 Task: Select enviroment as the cause.
Action: Mouse moved to (704, 69)
Screenshot: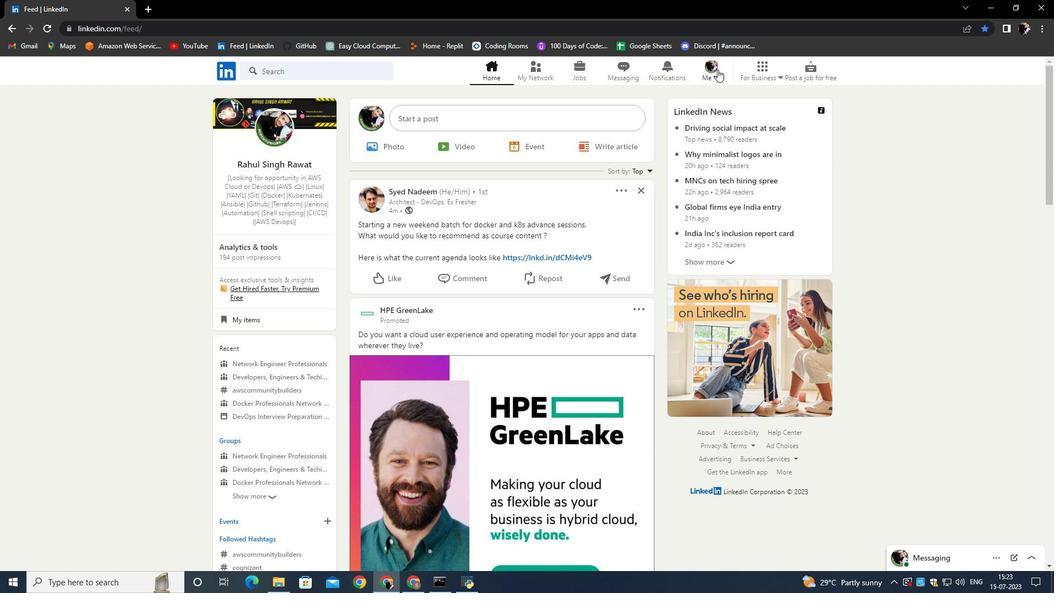 
Action: Mouse pressed left at (704, 69)
Screenshot: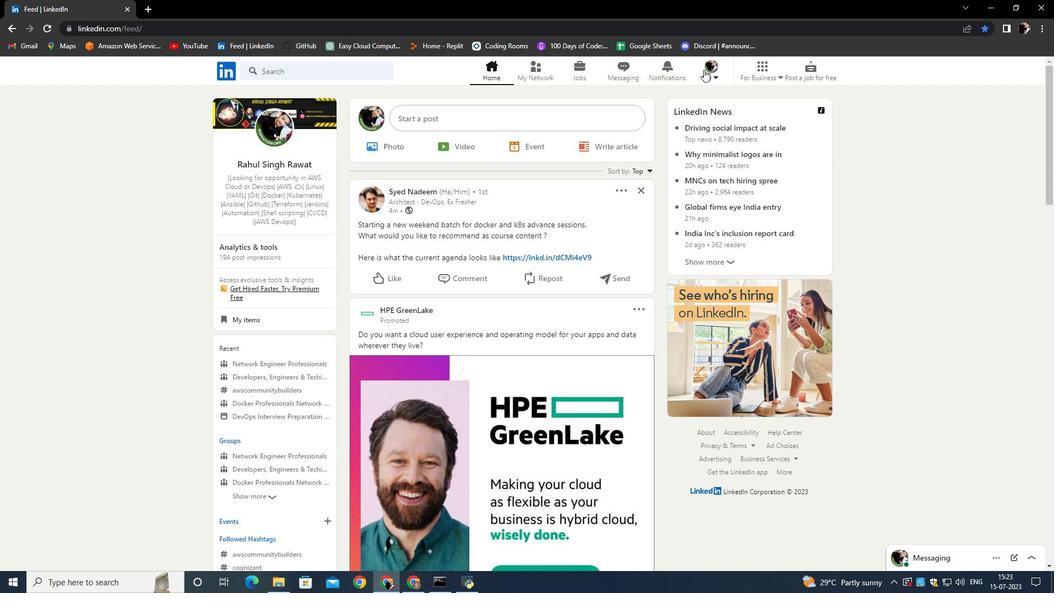 
Action: Mouse moved to (618, 146)
Screenshot: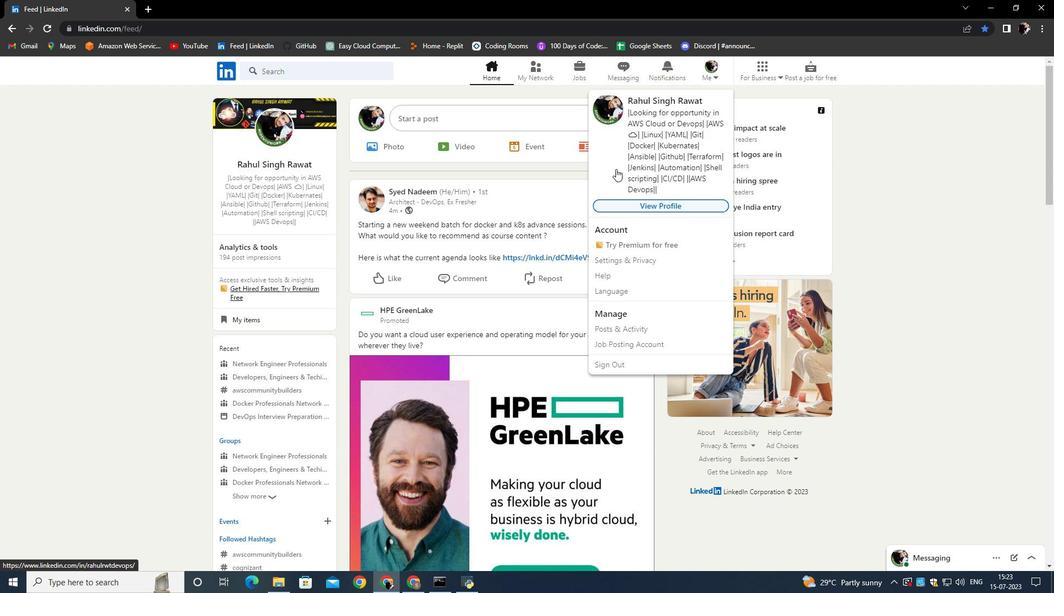 
Action: Mouse pressed left at (618, 146)
Screenshot: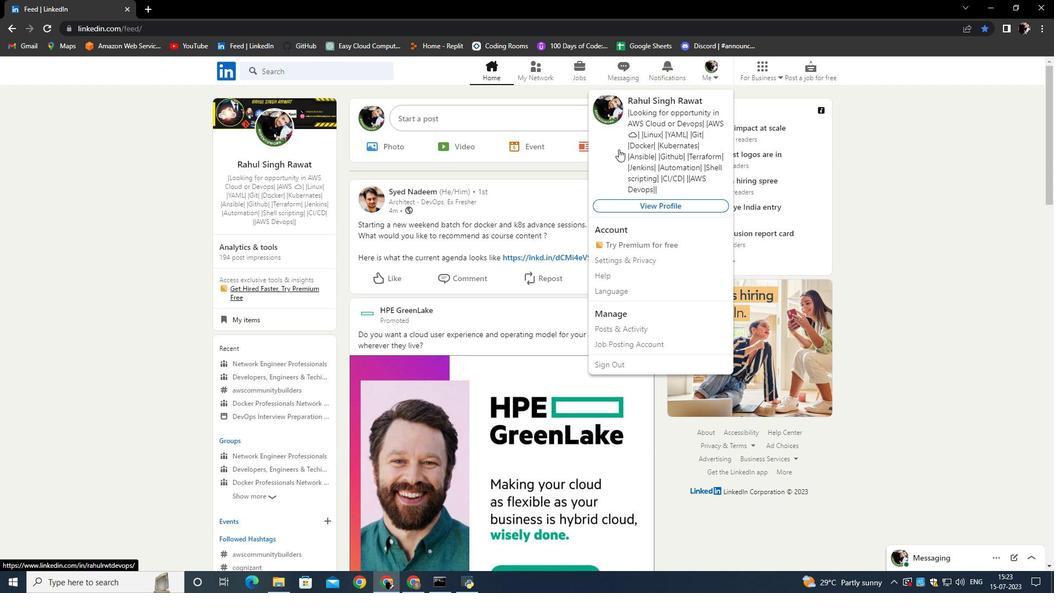 
Action: Mouse moved to (346, 416)
Screenshot: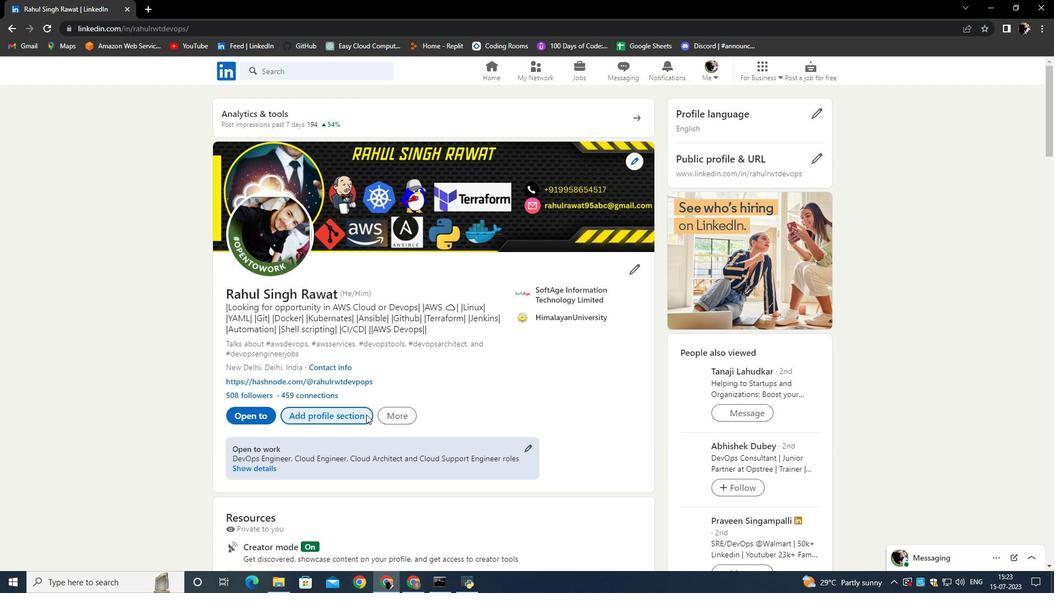 
Action: Mouse pressed left at (346, 416)
Screenshot: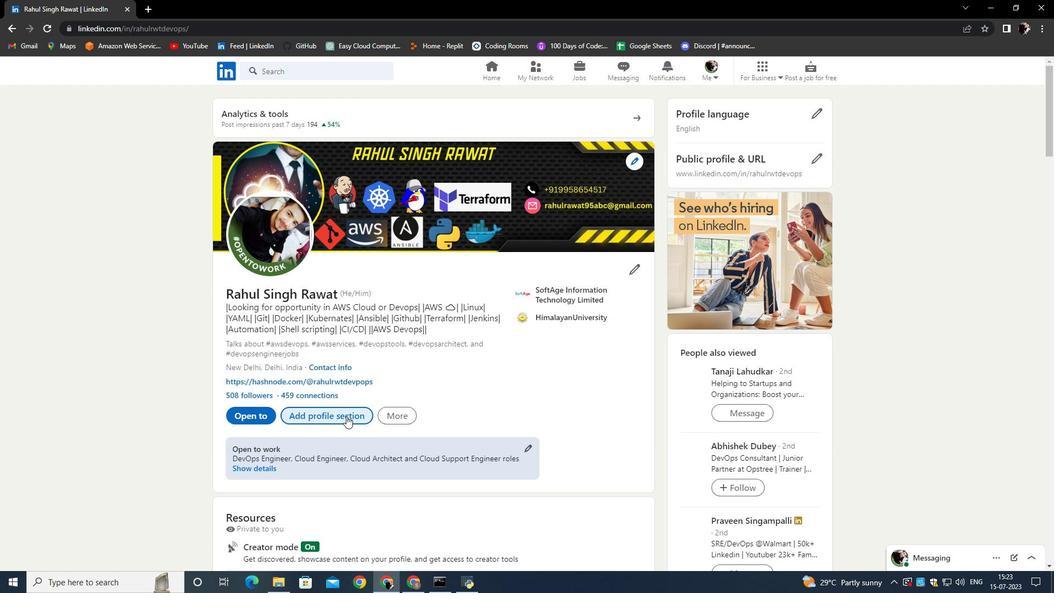 
Action: Mouse moved to (425, 300)
Screenshot: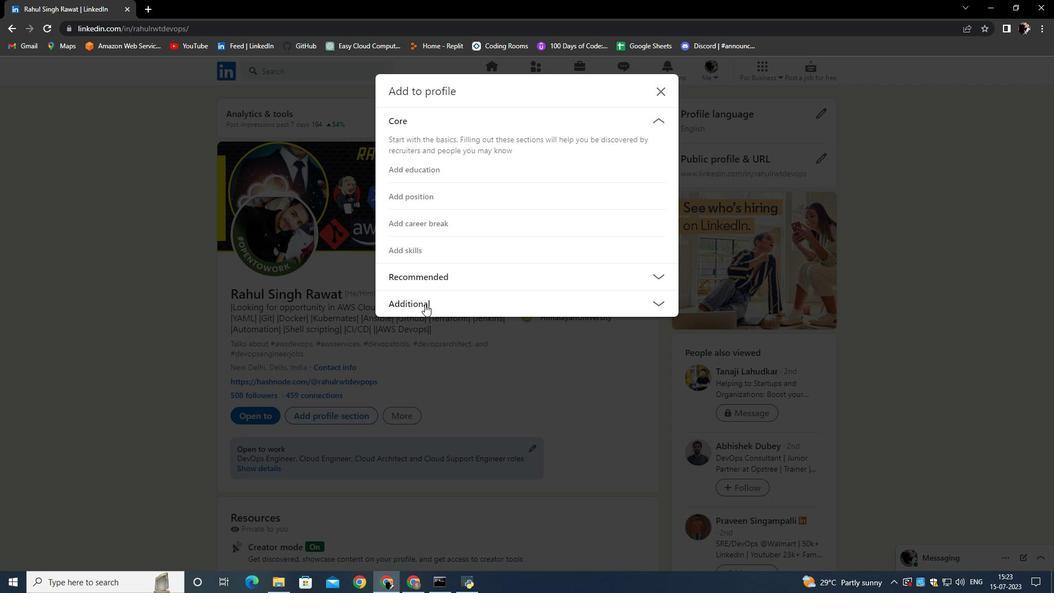 
Action: Mouse pressed left at (425, 300)
Screenshot: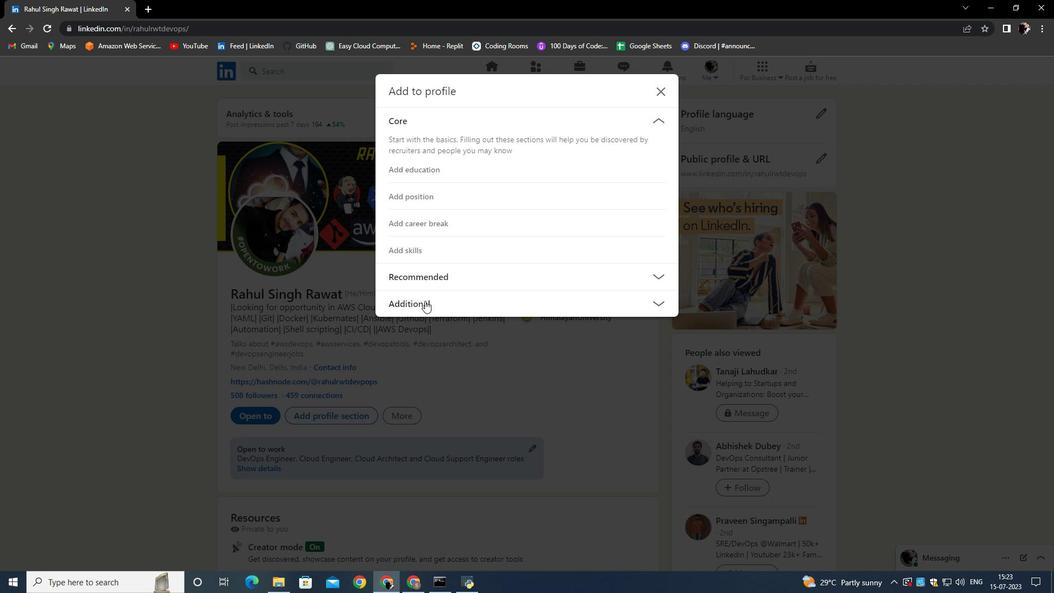 
Action: Mouse moved to (421, 412)
Screenshot: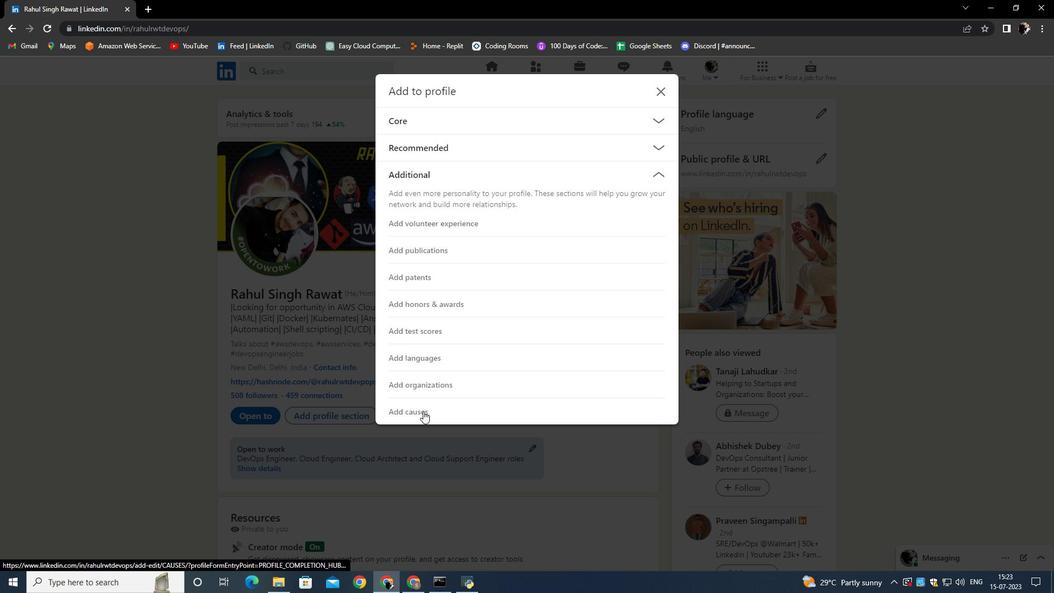 
Action: Mouse pressed left at (421, 412)
Screenshot: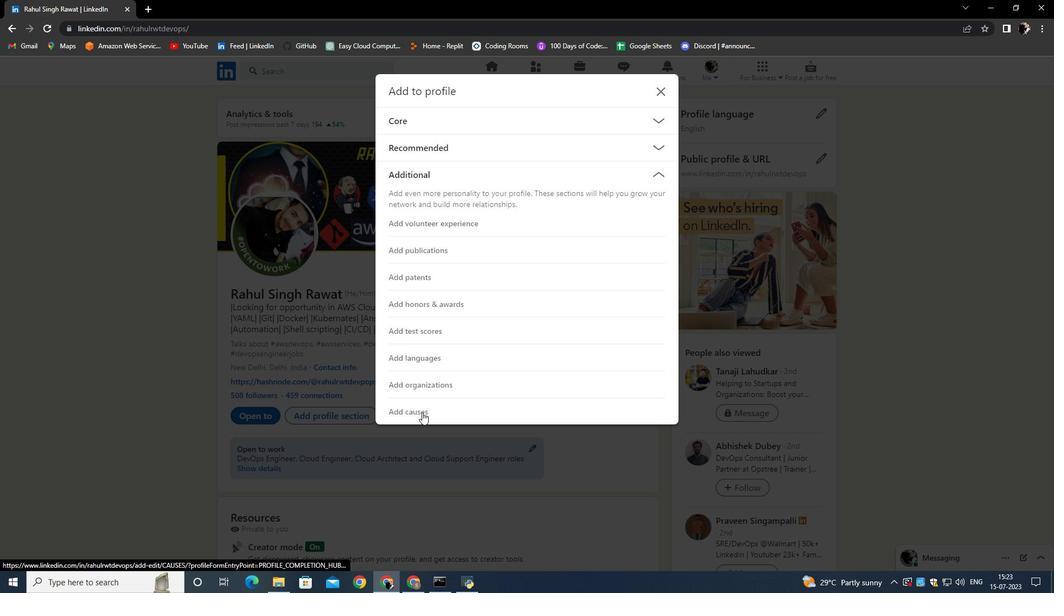 
Action: Mouse moved to (345, 285)
Screenshot: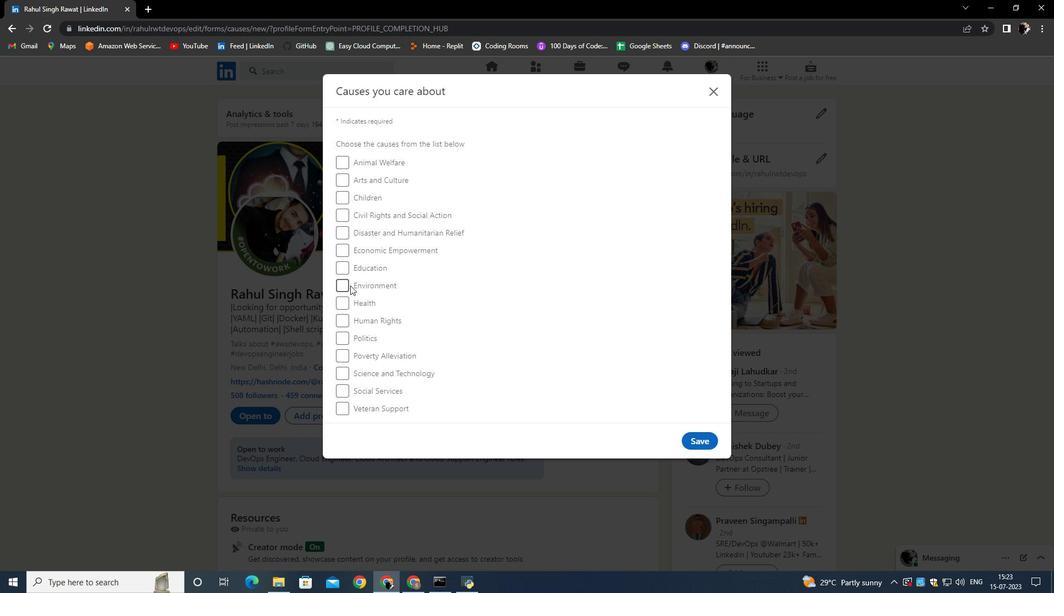 
Action: Mouse pressed left at (345, 285)
Screenshot: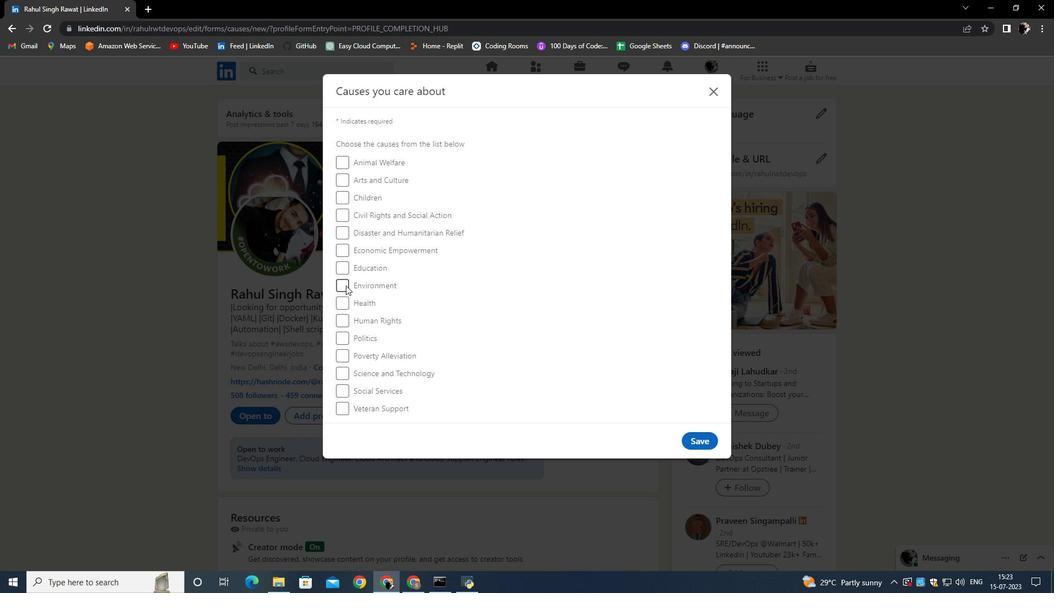 
Action: Mouse moved to (480, 305)
Screenshot: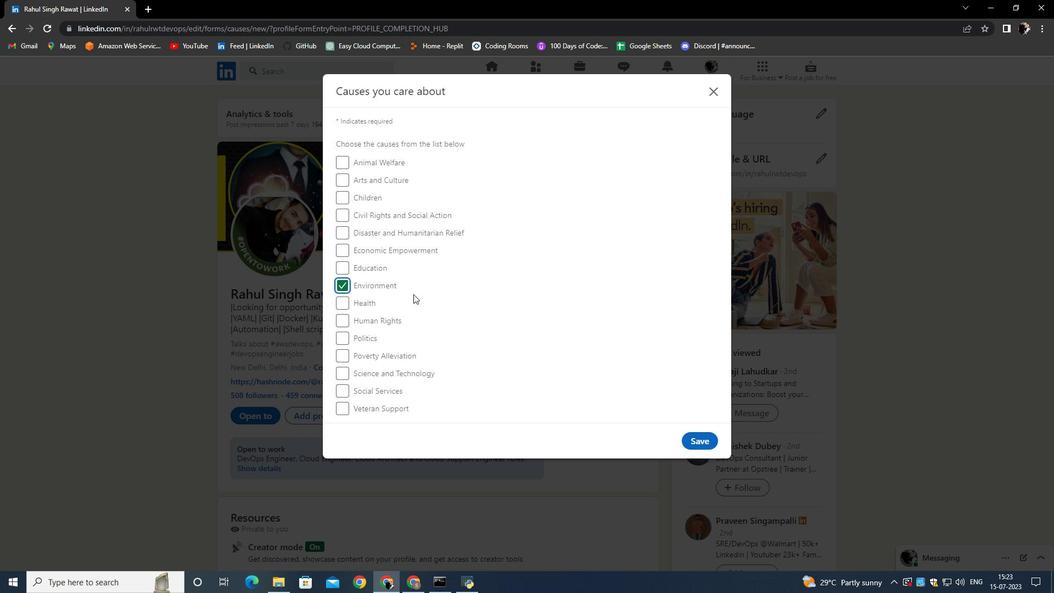 
Action: Mouse pressed left at (480, 305)
Screenshot: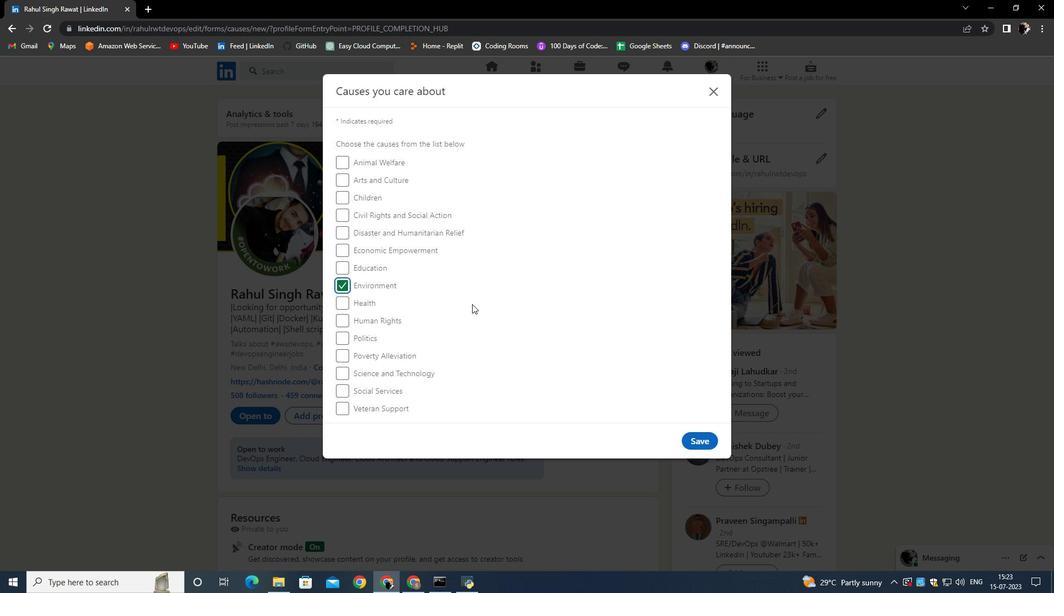 
